 Task: Create Card Card0046 in Board Board0042 in Workspace Development in Trello
Action: Mouse moved to (501, 21)
Screenshot: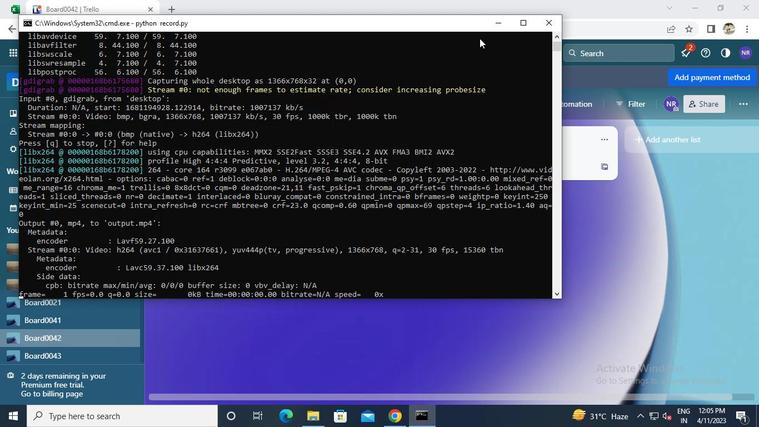 
Action: Mouse pressed left at (501, 21)
Screenshot: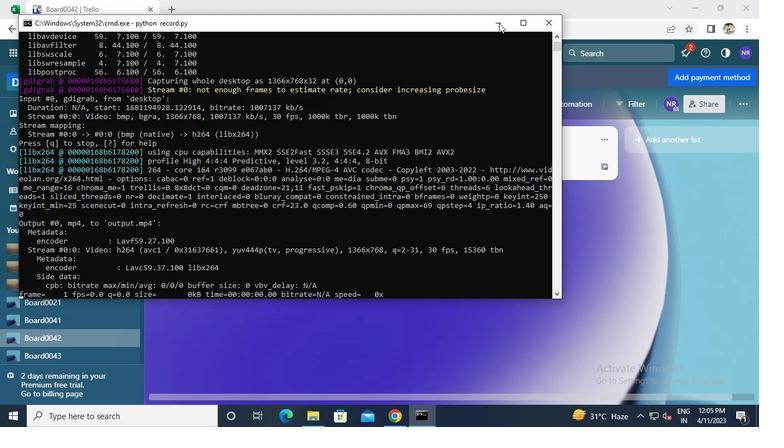 
Action: Mouse moved to (215, 188)
Screenshot: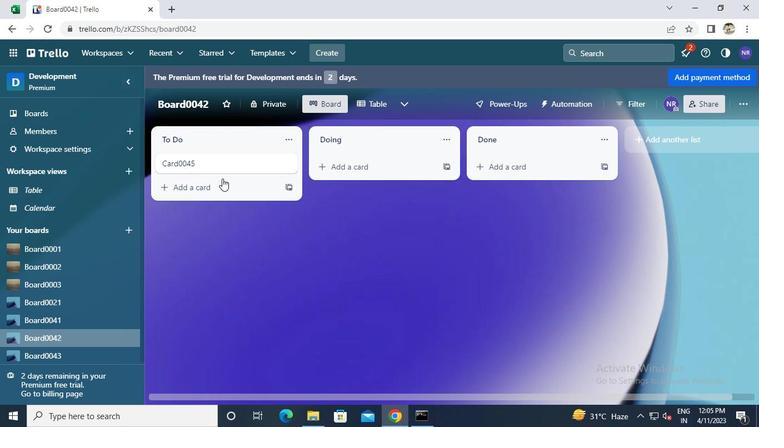 
Action: Mouse pressed left at (215, 188)
Screenshot: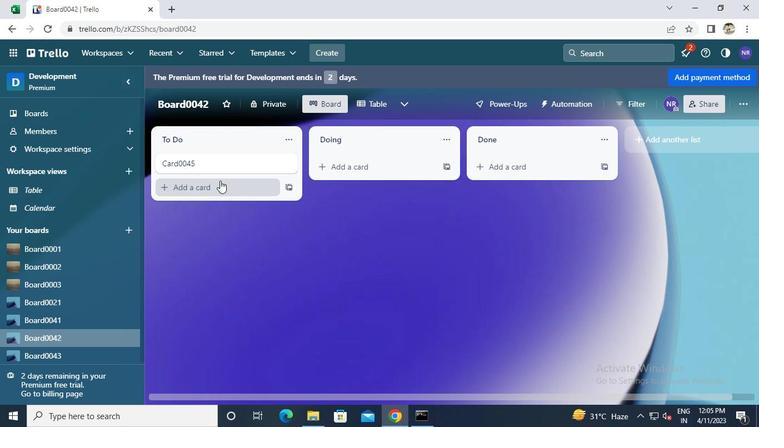 
Action: Keyboard Key.caps_lock
Screenshot: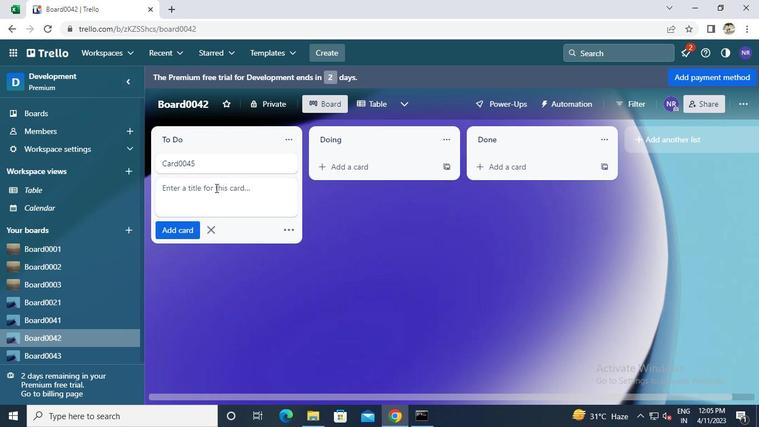 
Action: Keyboard c
Screenshot: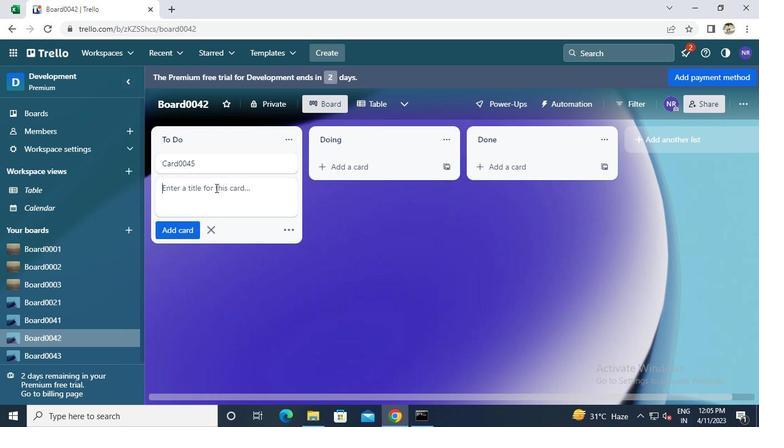 
Action: Keyboard Key.caps_lock
Screenshot: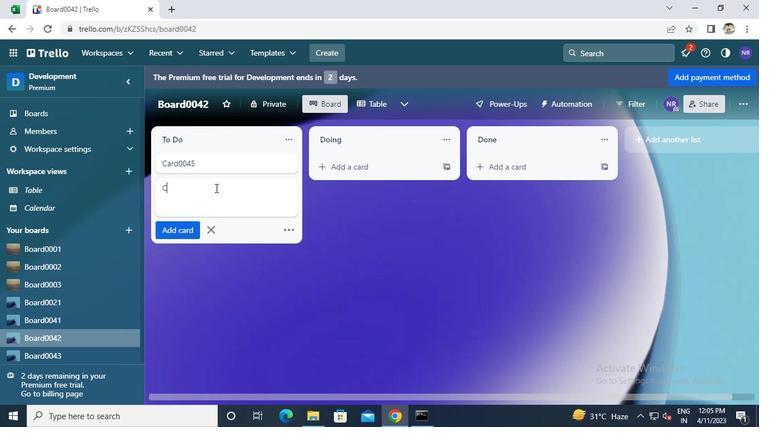 
Action: Keyboard a
Screenshot: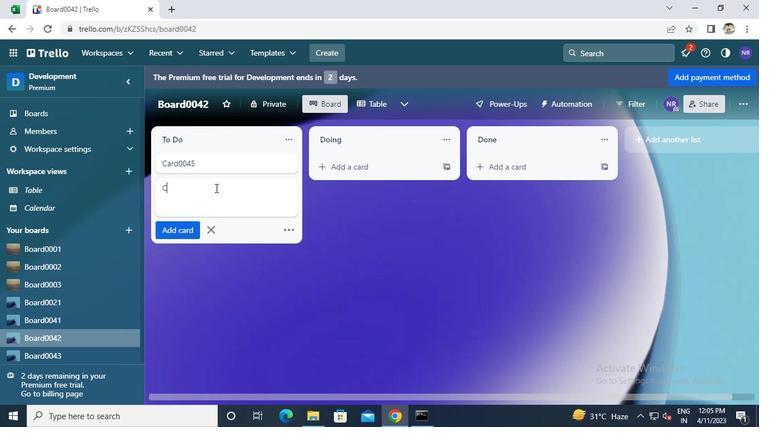 
Action: Keyboard r
Screenshot: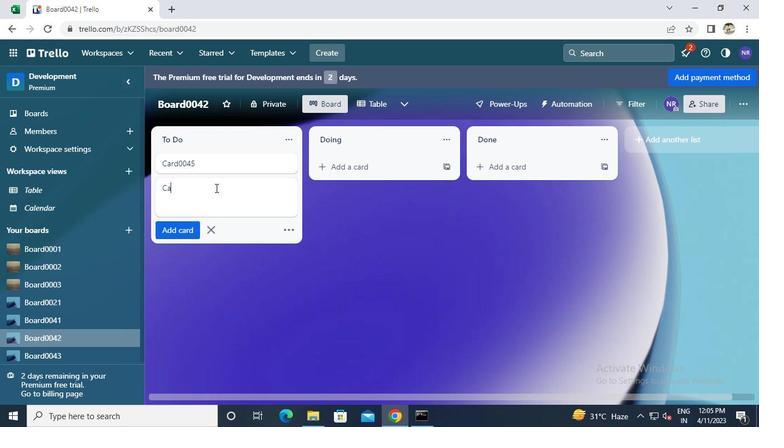 
Action: Keyboard d
Screenshot: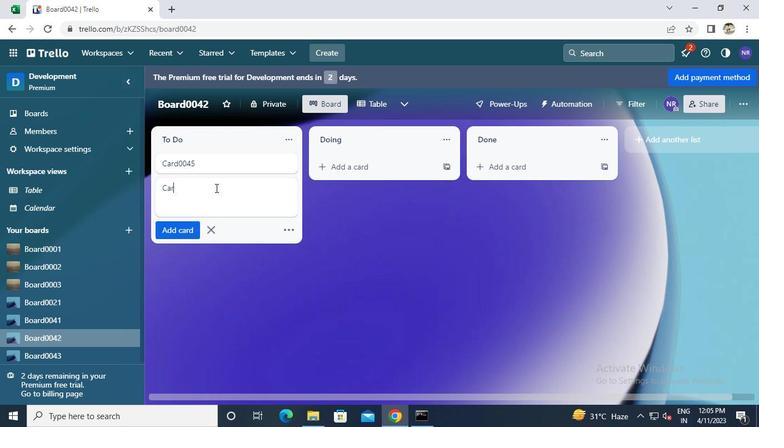 
Action: Keyboard 0
Screenshot: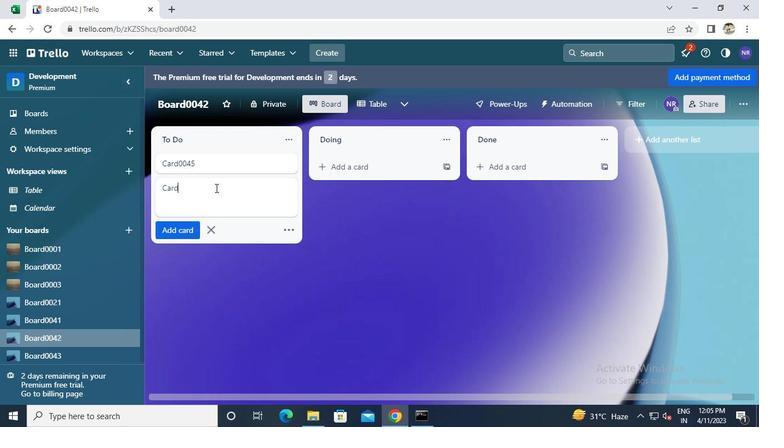 
Action: Keyboard 0
Screenshot: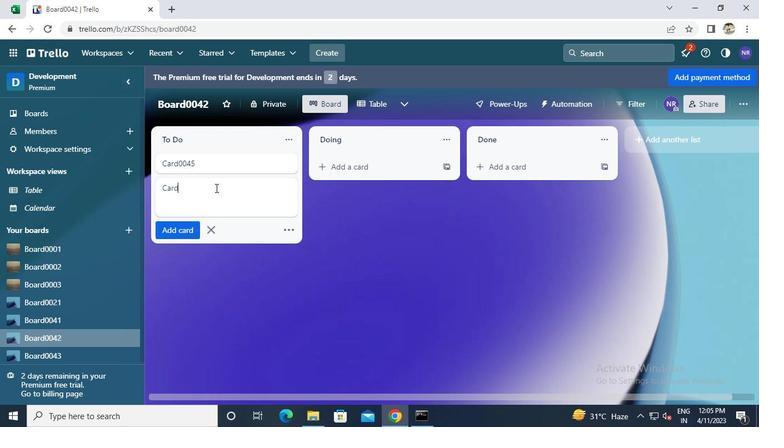 
Action: Keyboard 4
Screenshot: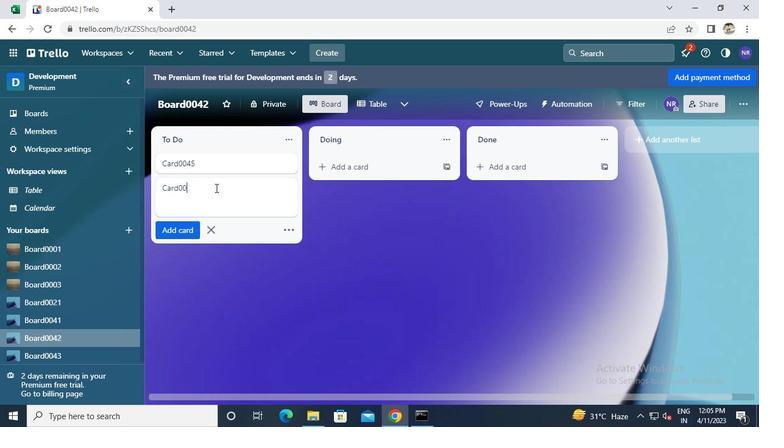 
Action: Keyboard 6
Screenshot: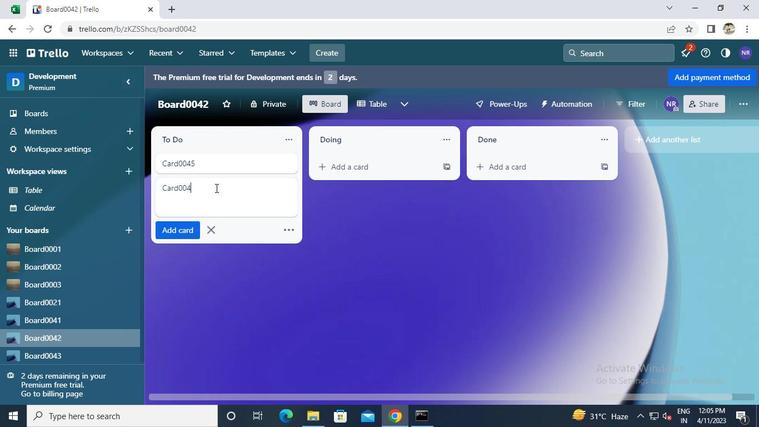 
Action: Mouse moved to (175, 235)
Screenshot: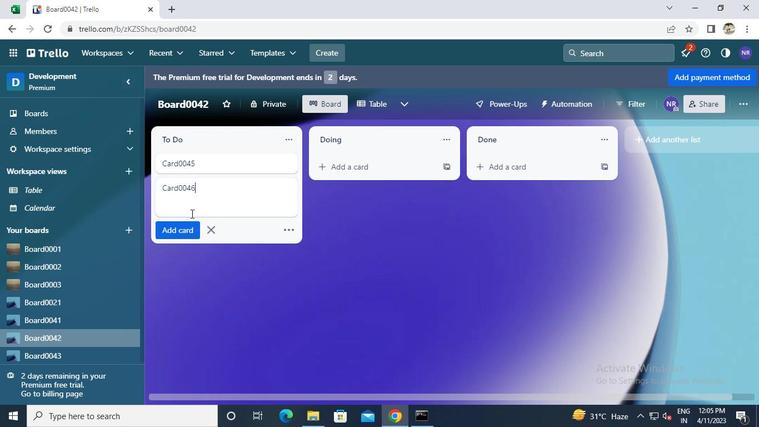 
Action: Mouse pressed left at (175, 235)
Screenshot: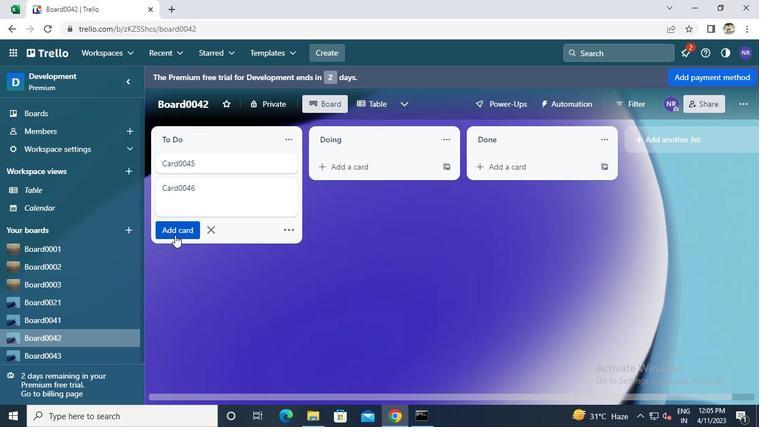 
Action: Mouse moved to (417, 409)
Screenshot: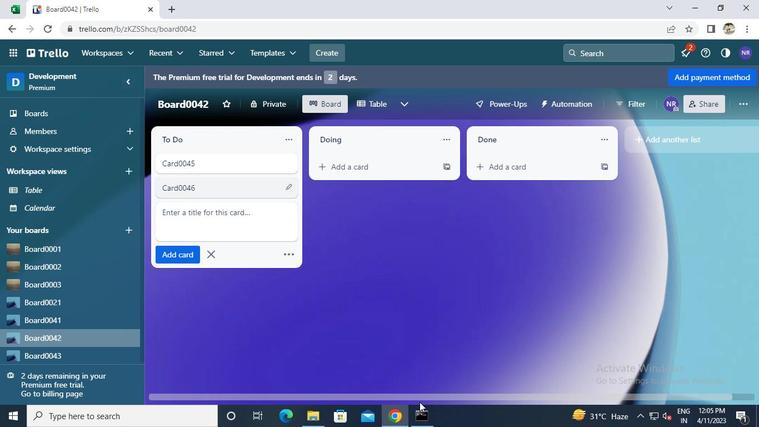 
Action: Mouse pressed left at (417, 409)
Screenshot: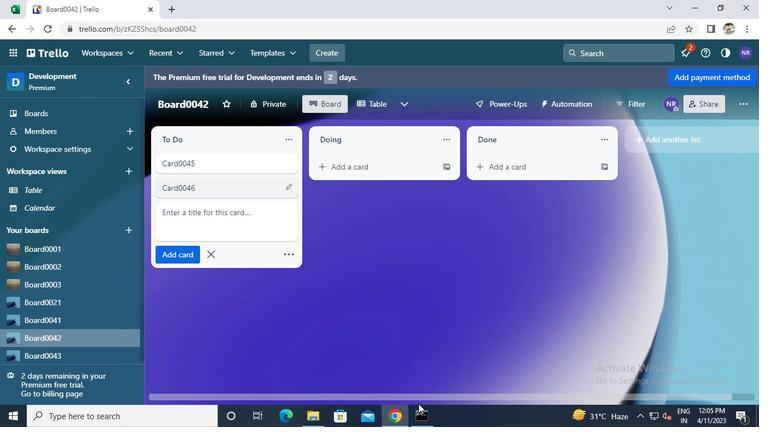 
Action: Mouse moved to (550, 19)
Screenshot: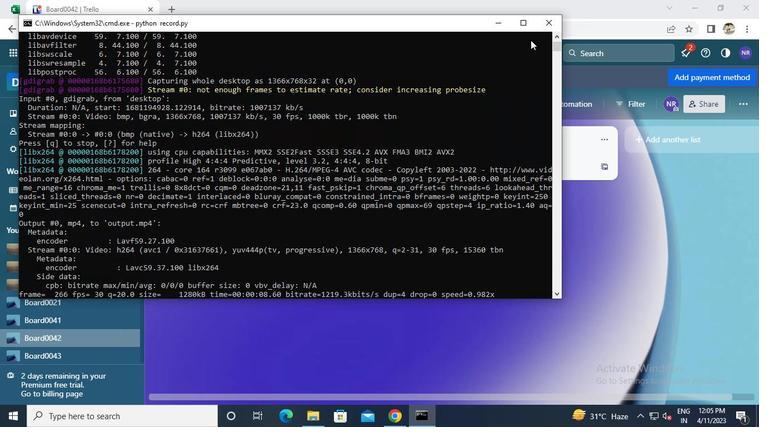 
Action: Mouse pressed left at (550, 19)
Screenshot: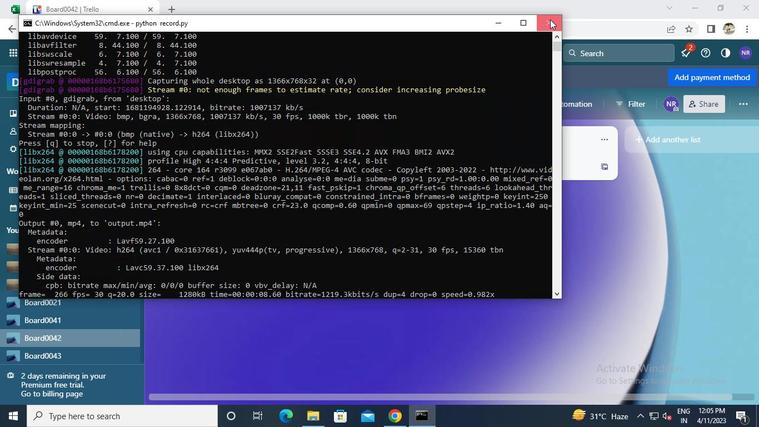 
Action: Mouse moved to (550, 19)
Screenshot: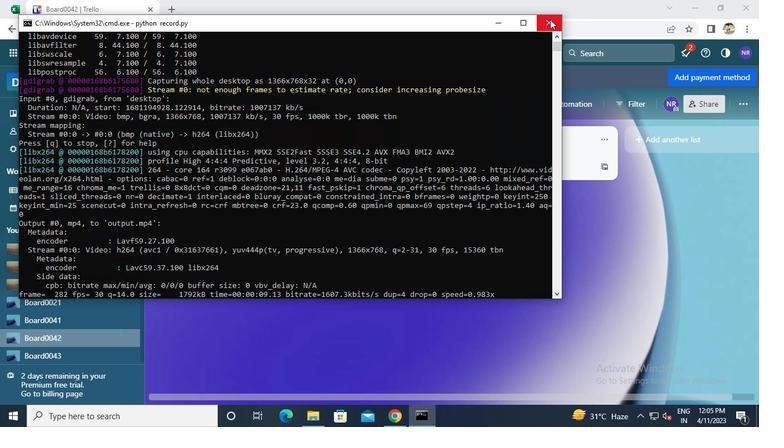 
